 Task: Change the configuration of the board layout of the mark's project to sort by "Status" in ascending order.
Action: Mouse pressed left at (254, 165)
Screenshot: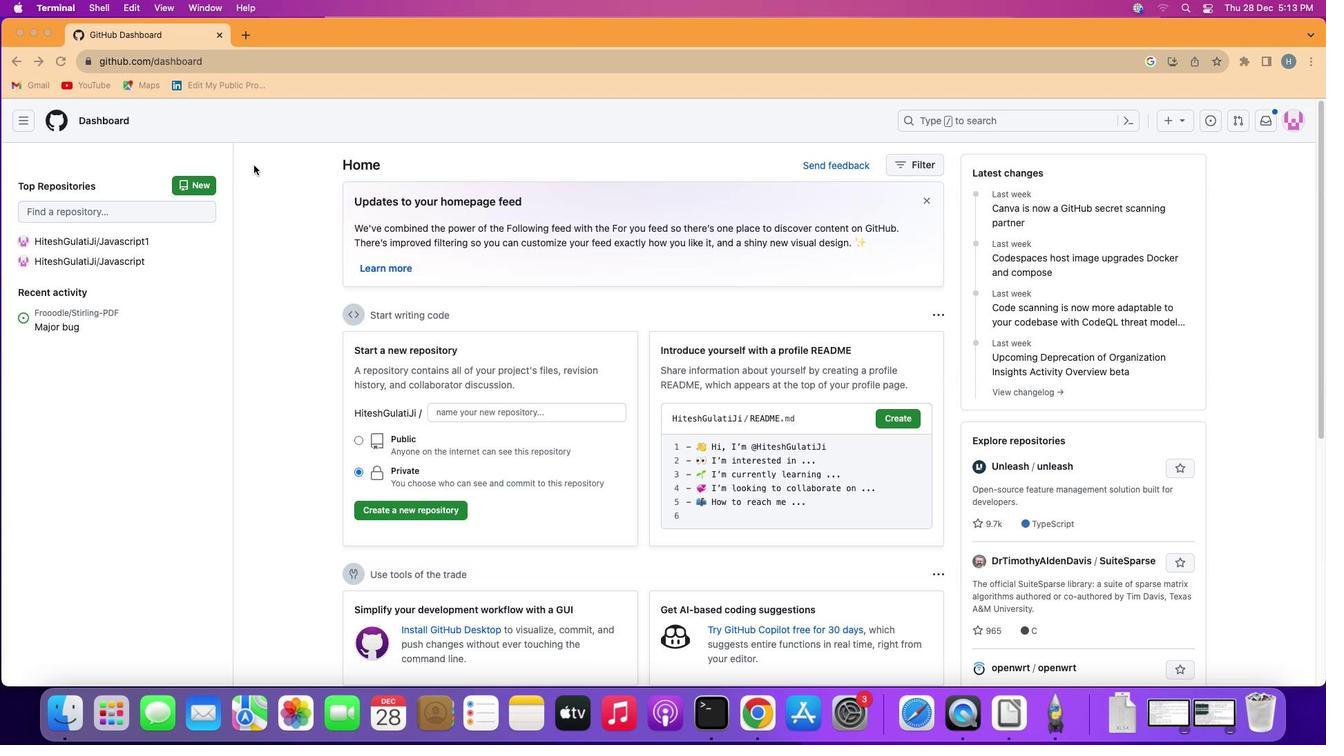 
Action: Mouse moved to (24, 118)
Screenshot: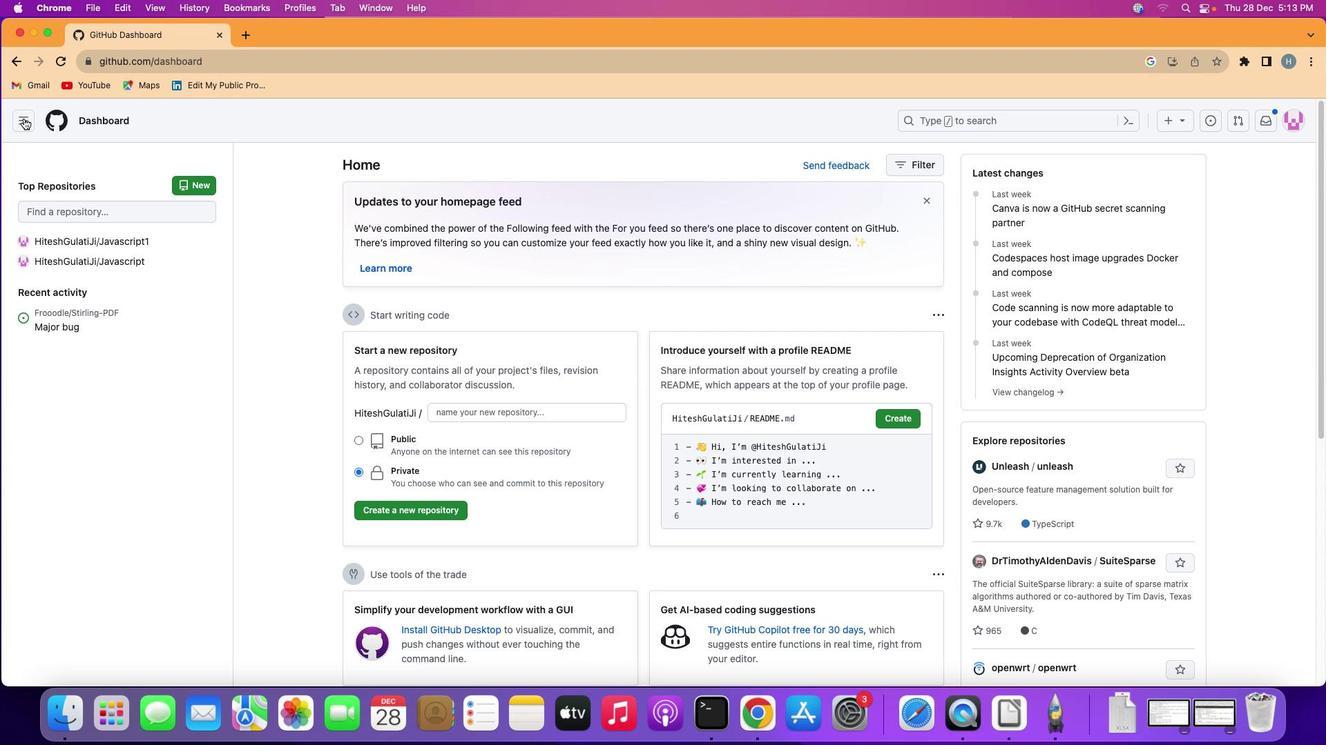 
Action: Mouse pressed left at (24, 118)
Screenshot: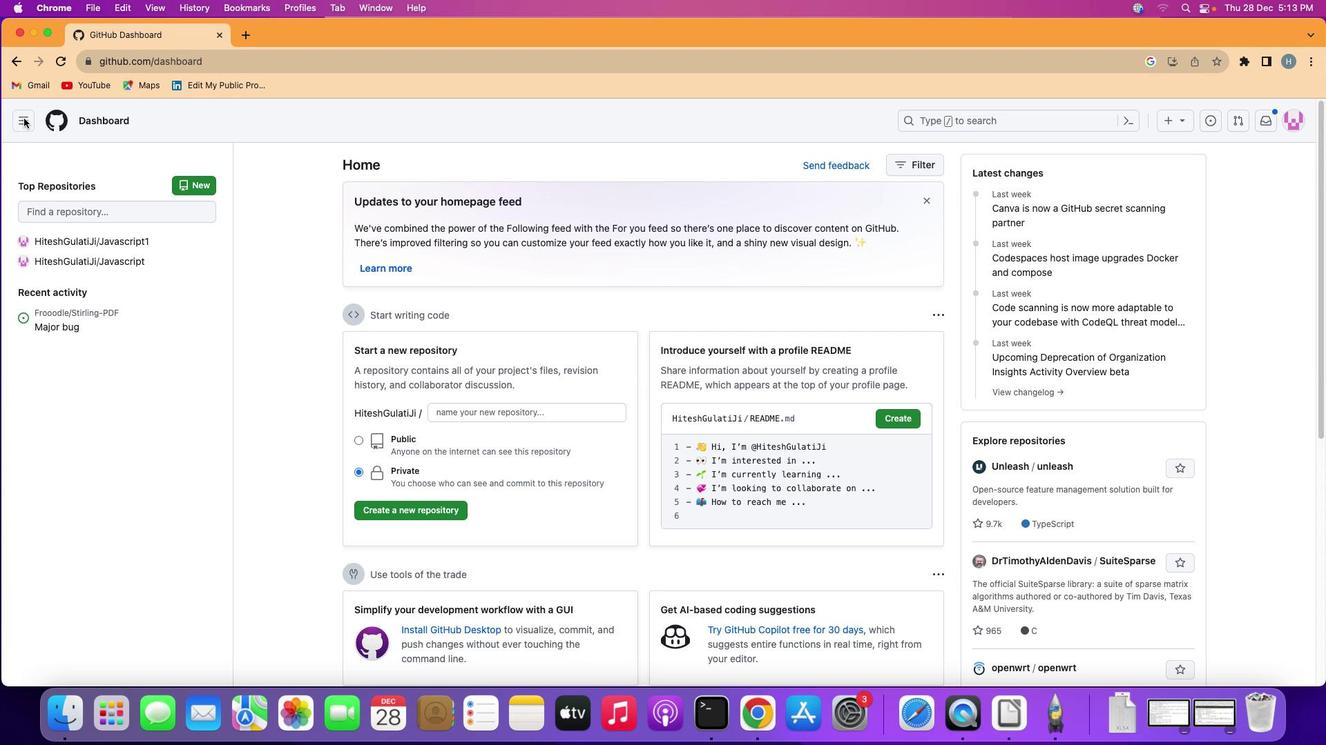 
Action: Mouse moved to (71, 223)
Screenshot: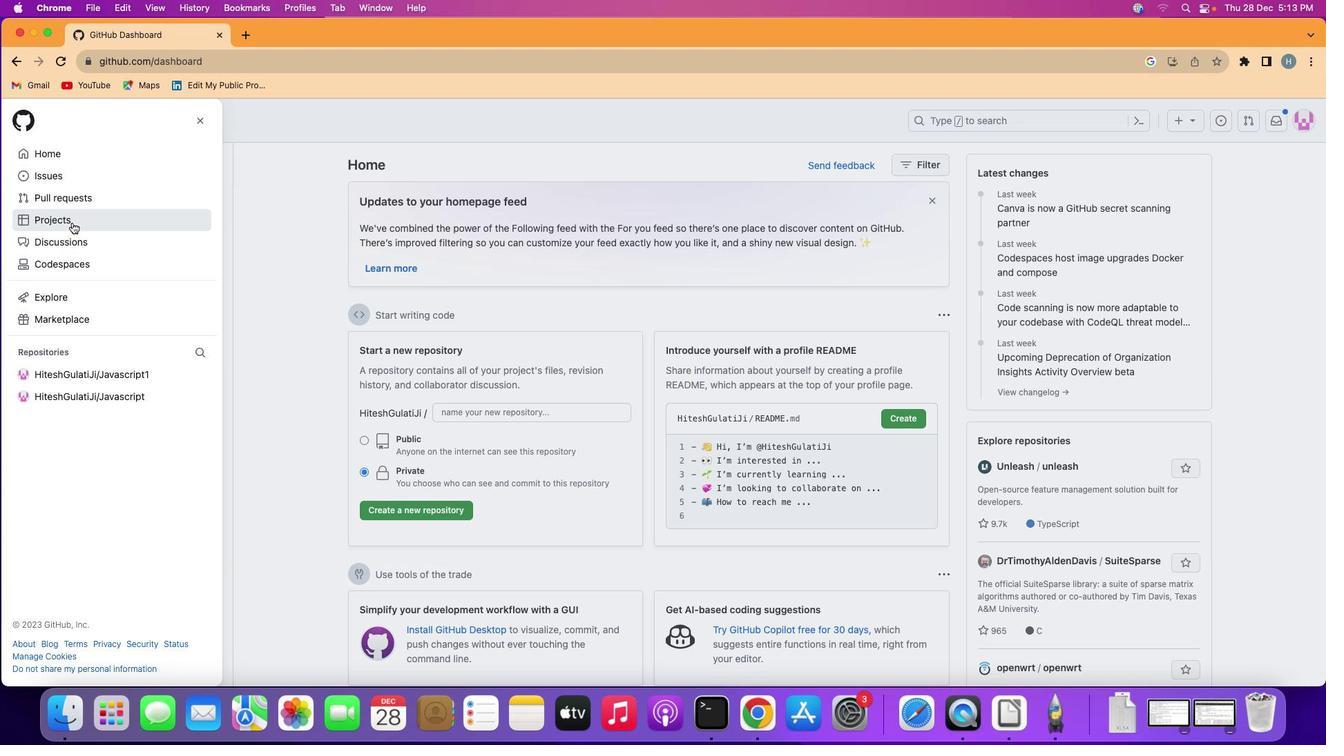 
Action: Mouse pressed left at (71, 223)
Screenshot: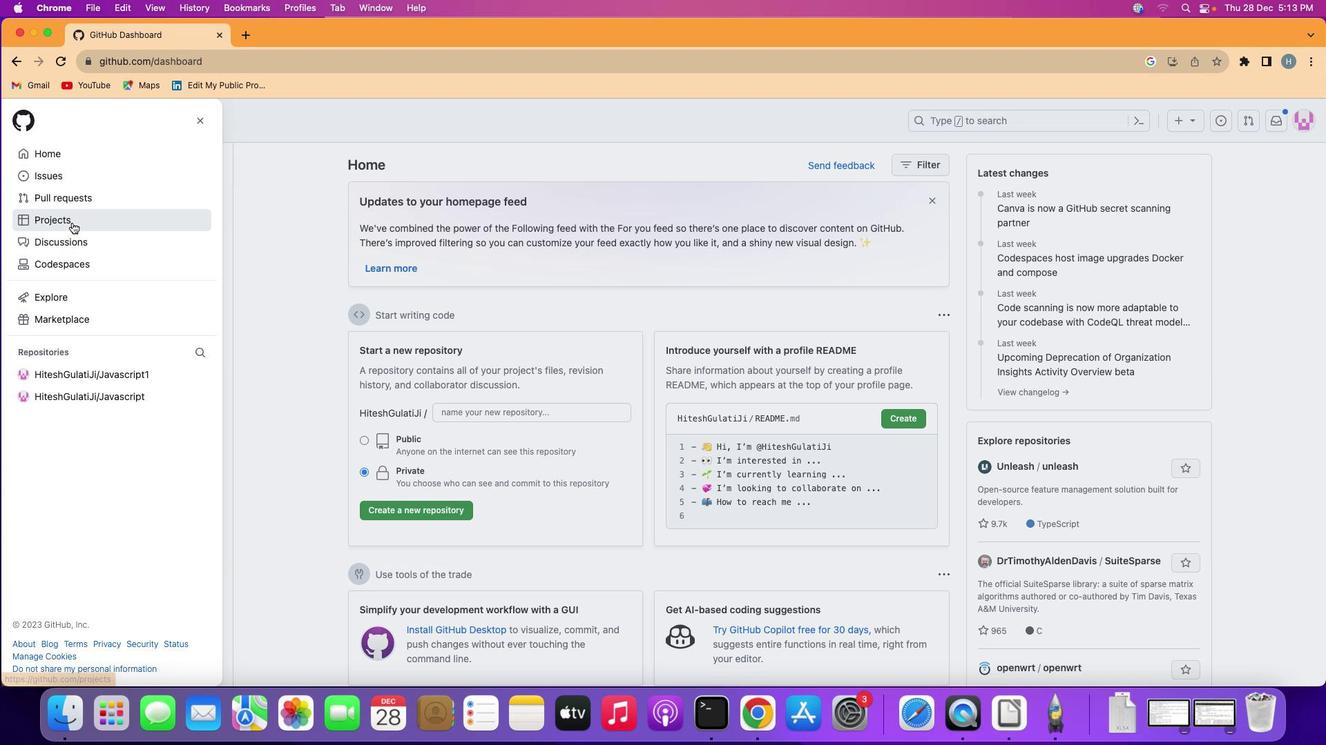 
Action: Mouse moved to (509, 252)
Screenshot: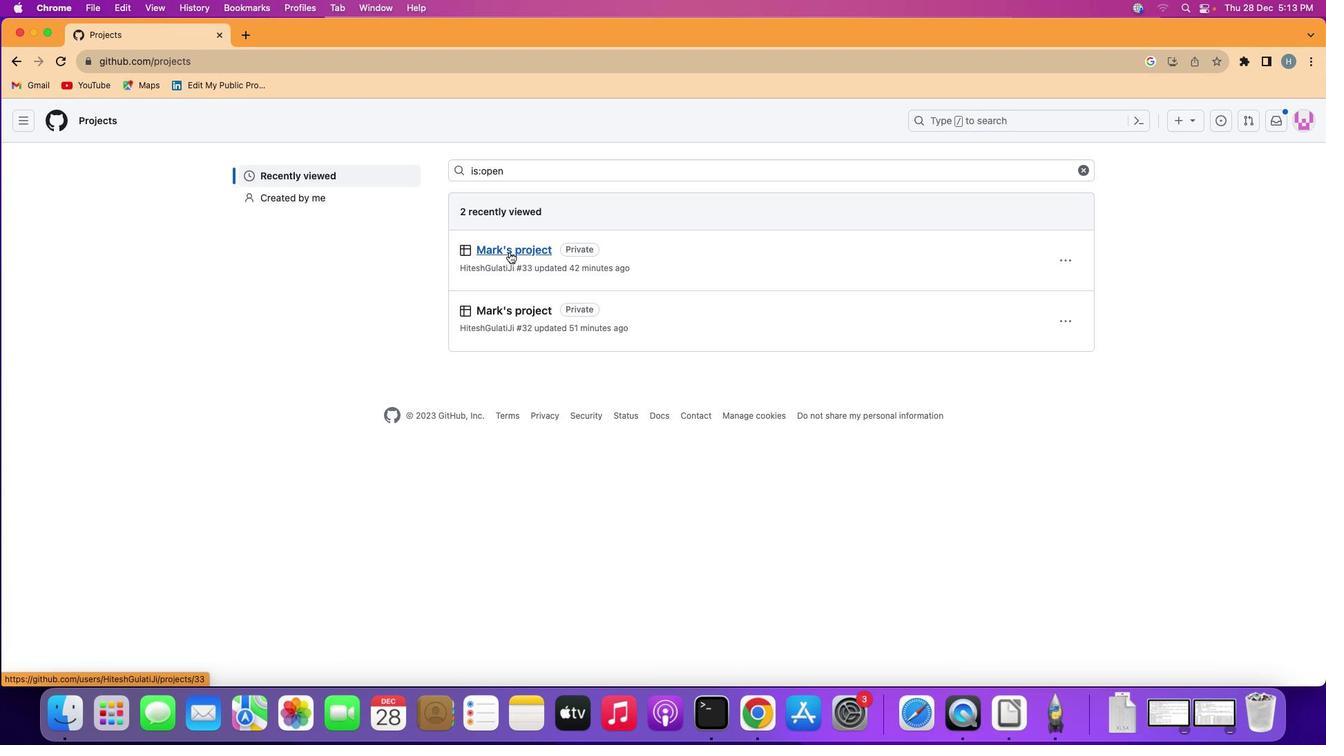 
Action: Mouse pressed left at (509, 252)
Screenshot: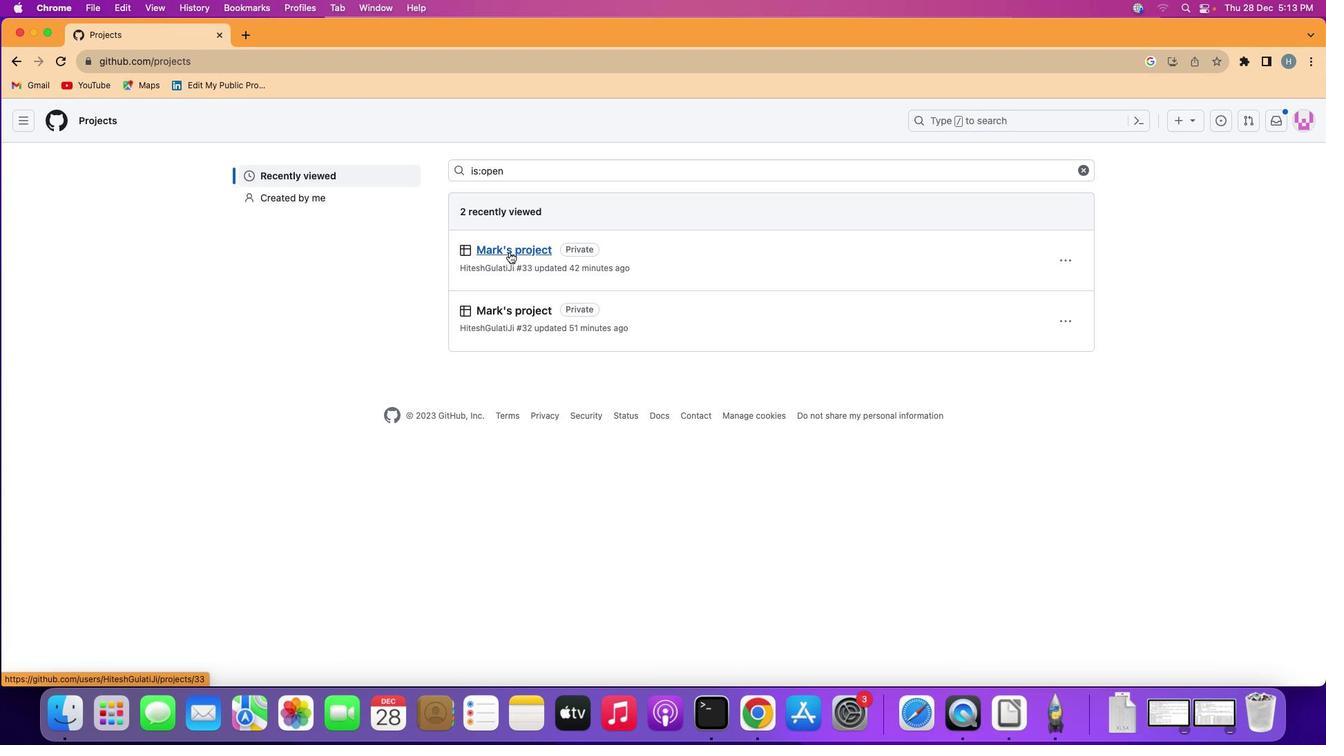 
Action: Mouse moved to (98, 186)
Screenshot: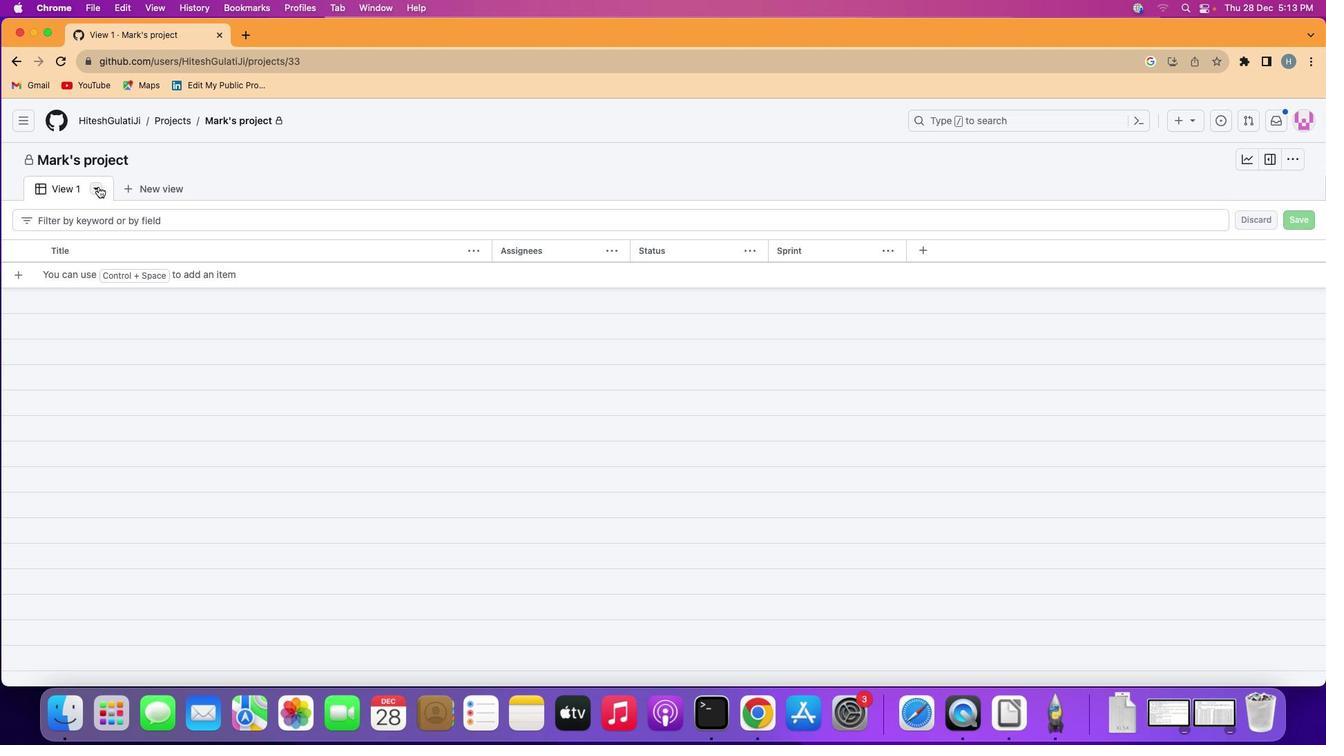 
Action: Mouse pressed left at (98, 186)
Screenshot: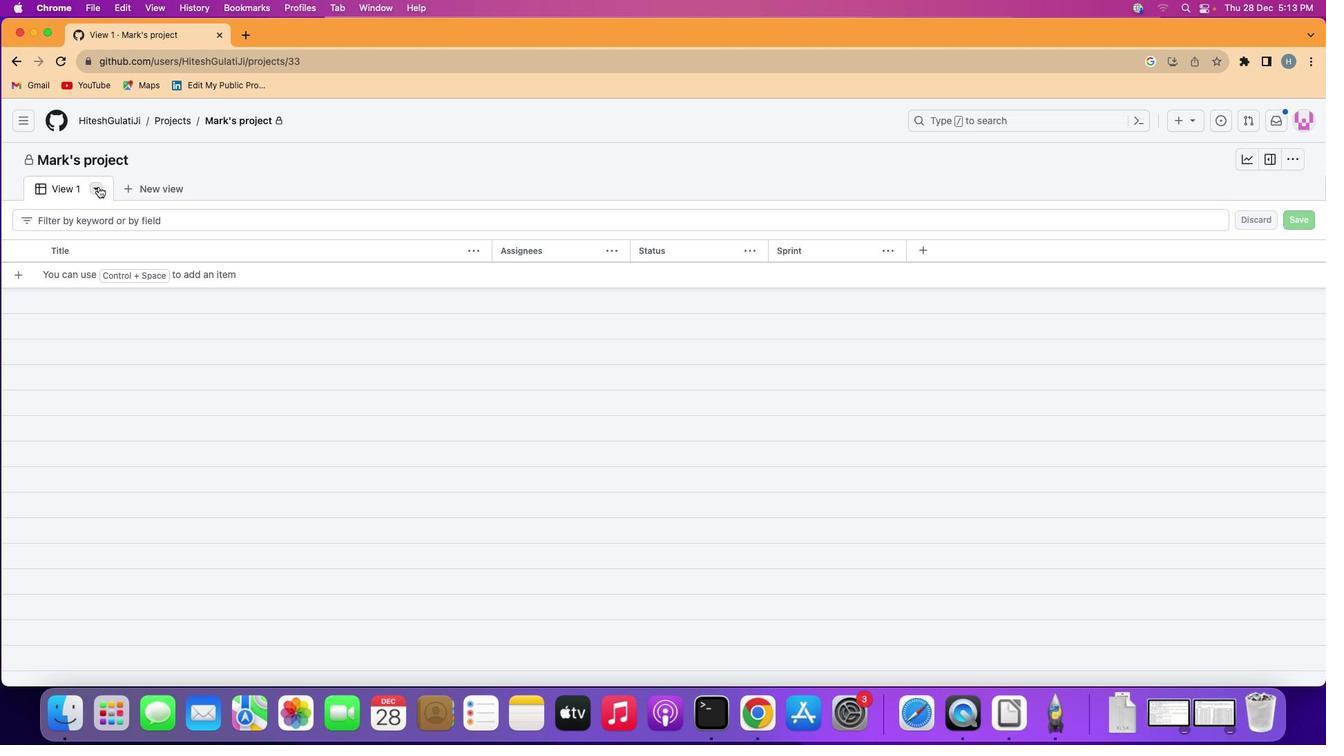 
Action: Mouse moved to (195, 237)
Screenshot: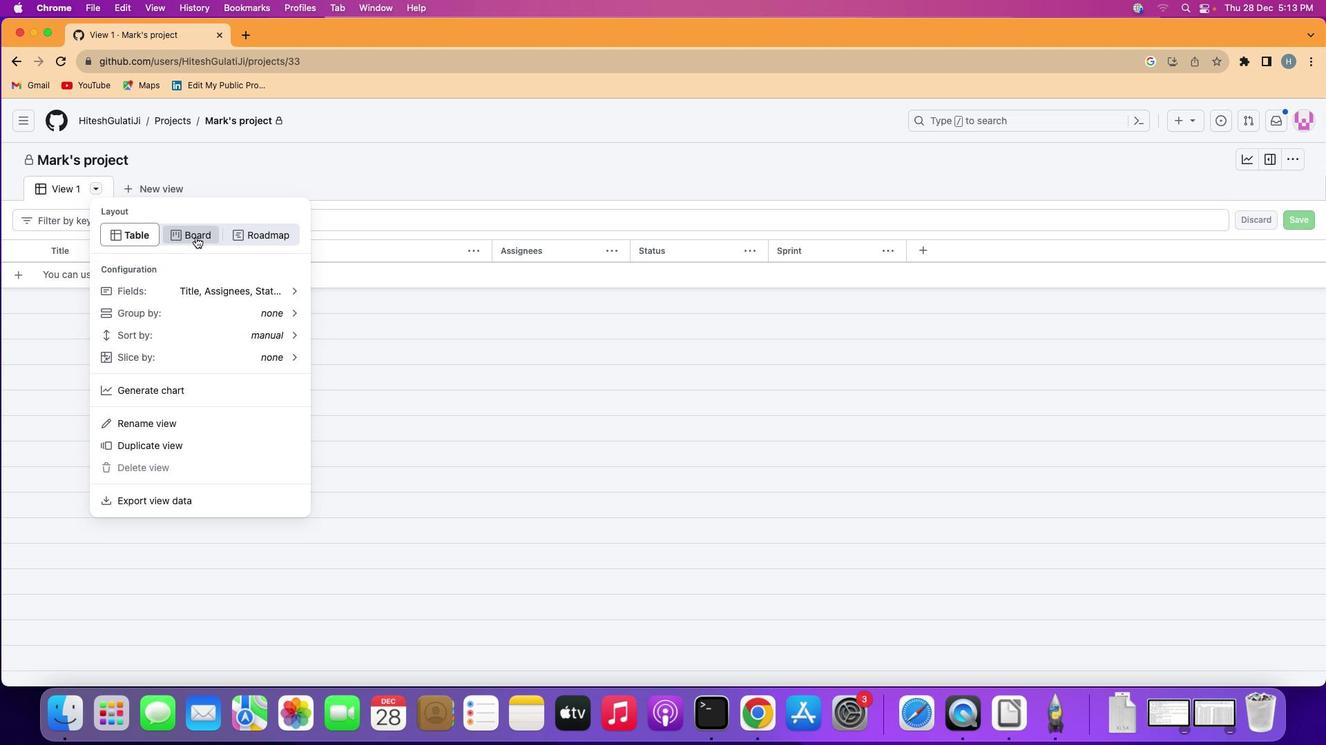 
Action: Mouse pressed left at (195, 237)
Screenshot: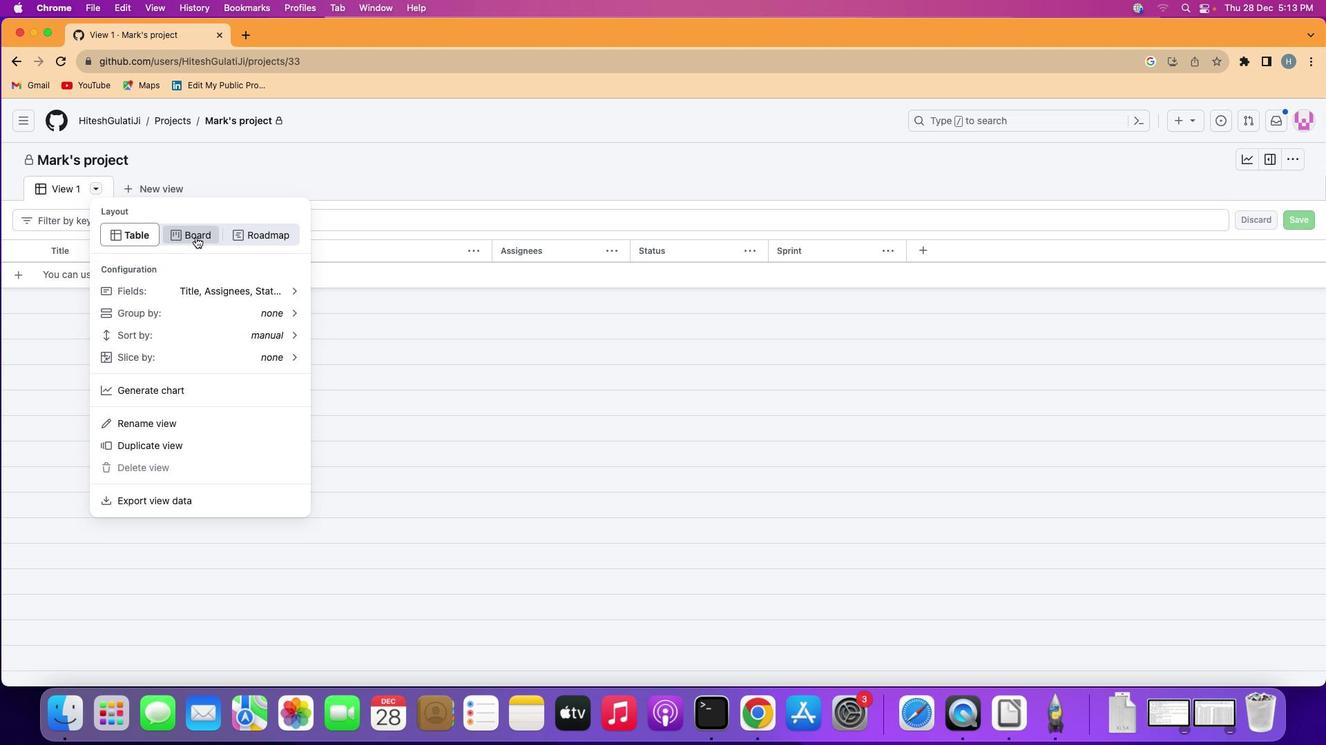 
Action: Mouse moved to (95, 185)
Screenshot: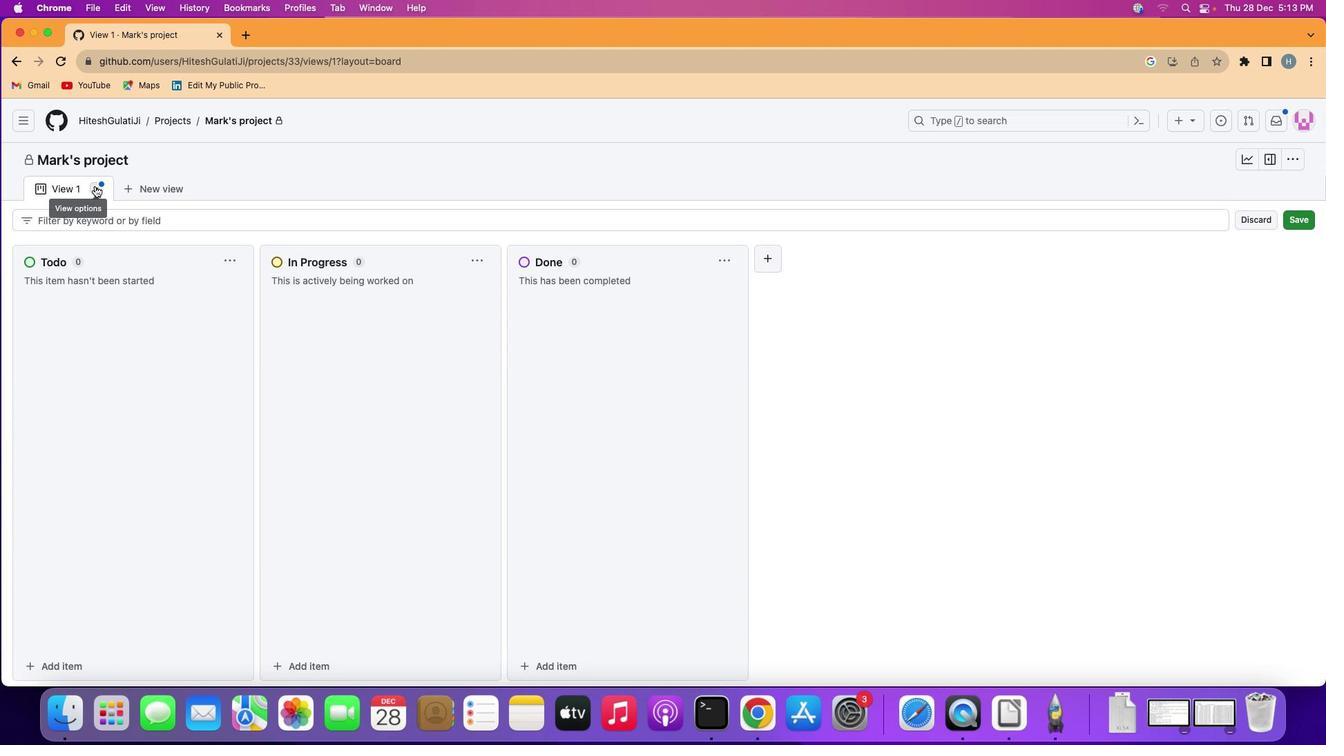 
Action: Mouse pressed left at (95, 185)
Screenshot: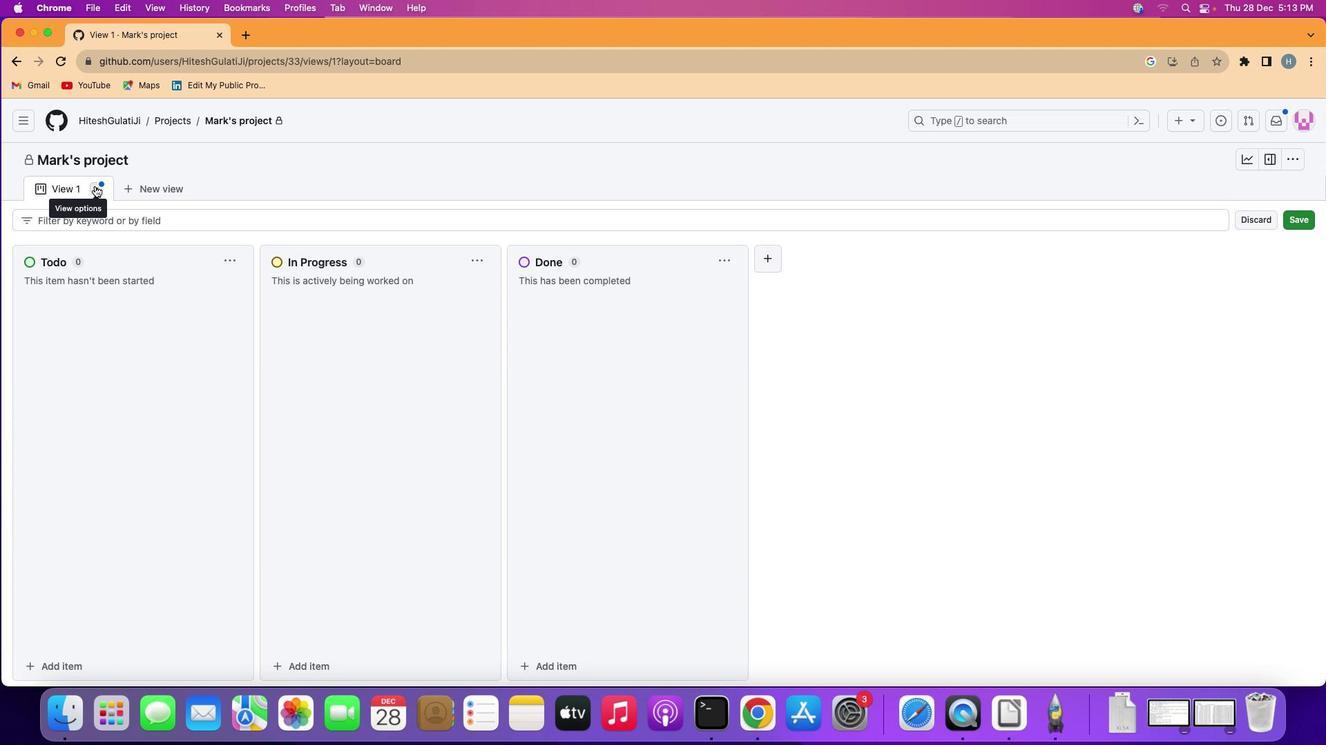 
Action: Mouse moved to (142, 357)
Screenshot: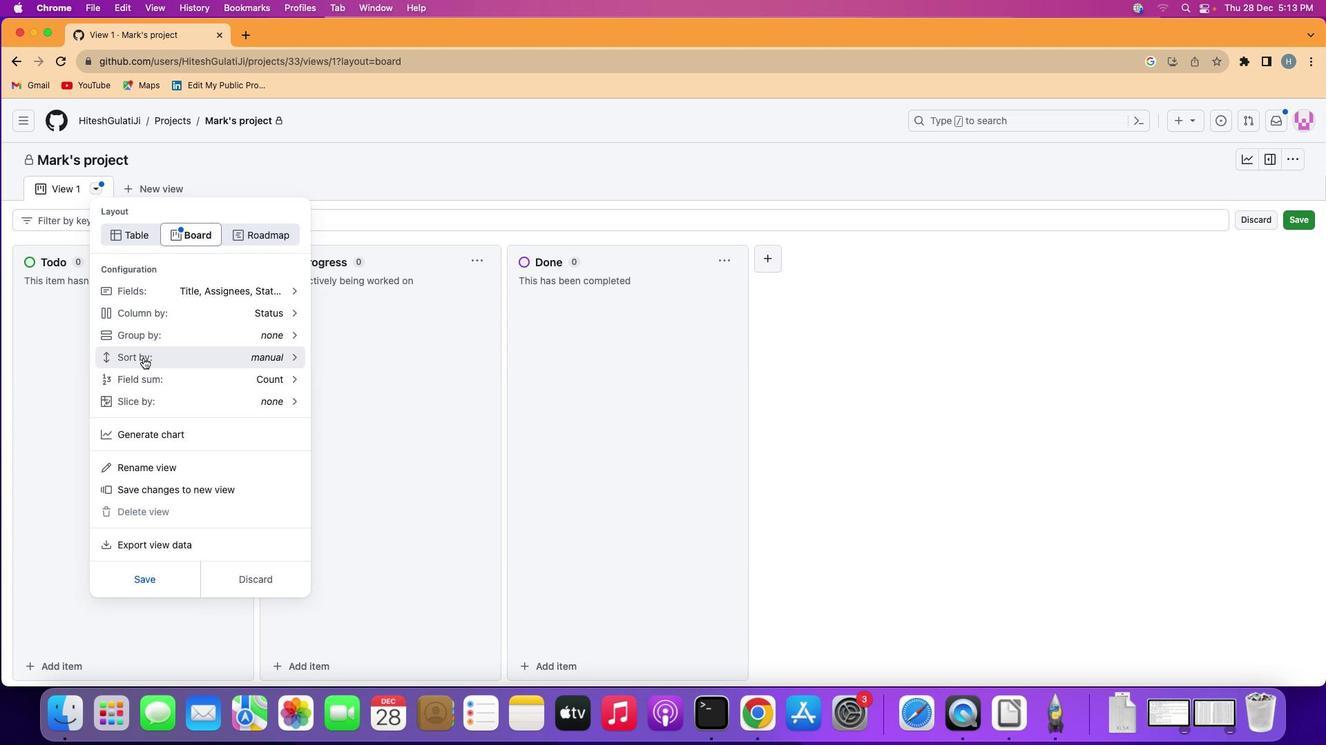 
Action: Mouse pressed left at (142, 357)
Screenshot: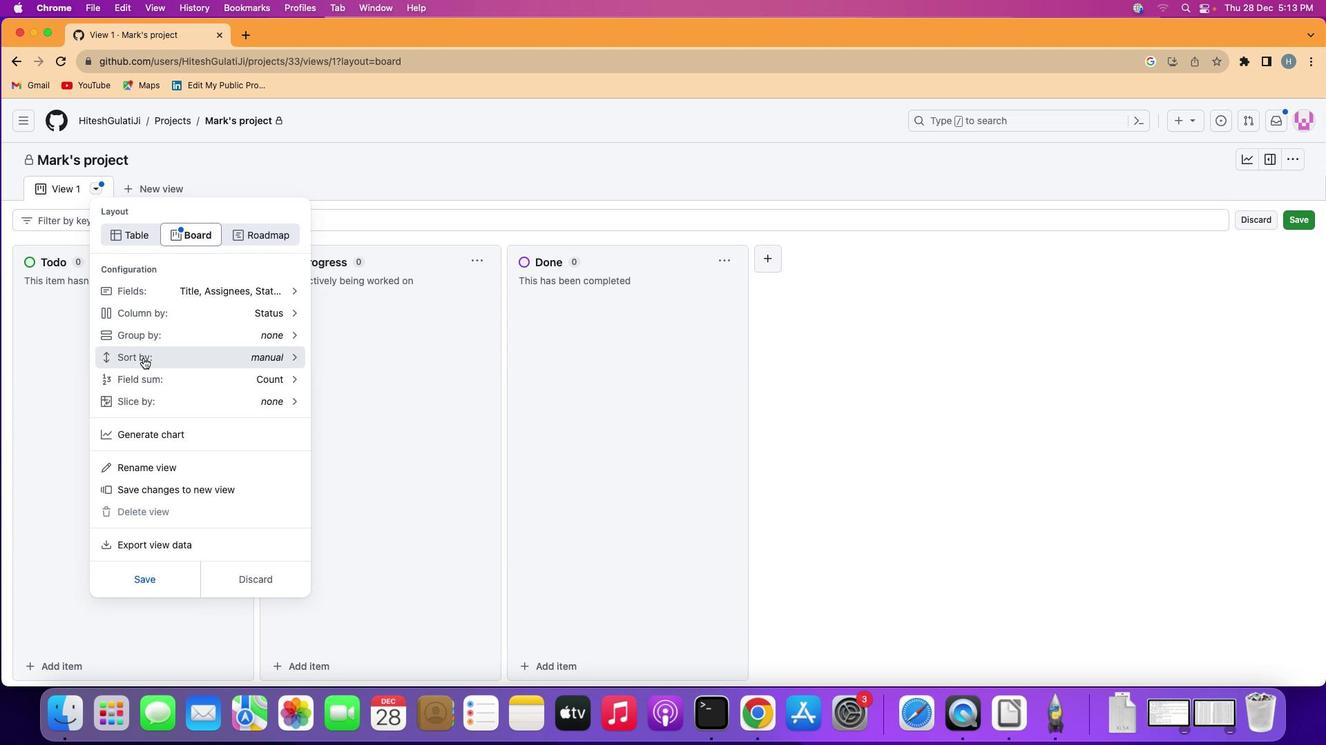 
Action: Mouse moved to (170, 299)
Screenshot: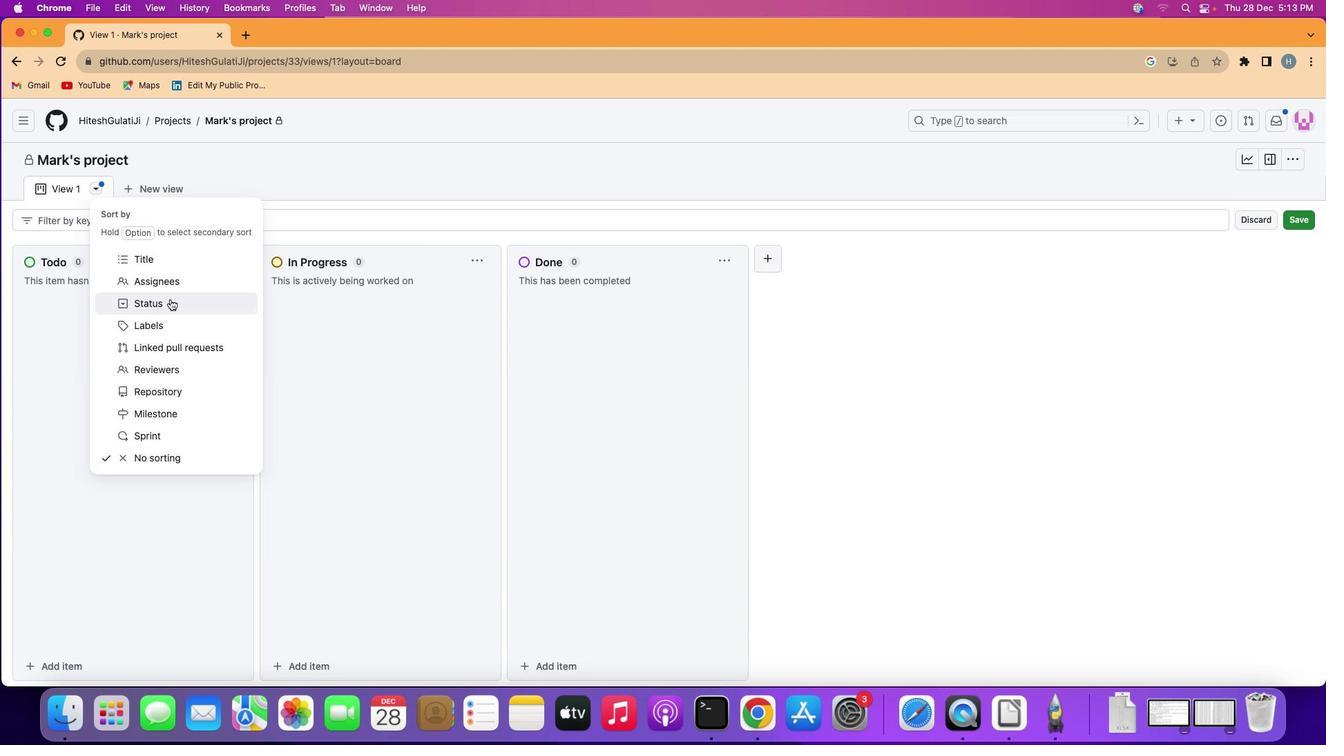 
Action: Mouse pressed left at (170, 299)
Screenshot: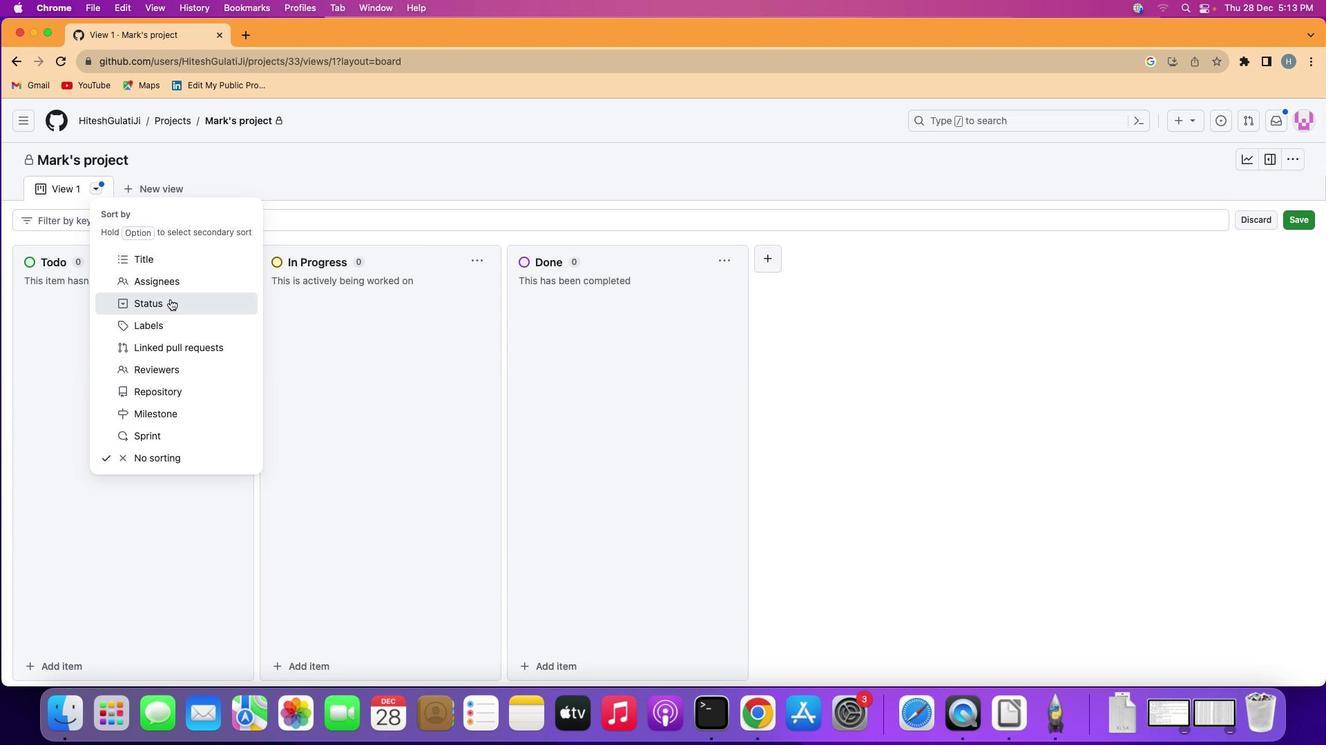 
Action: Mouse moved to (343, 349)
Screenshot: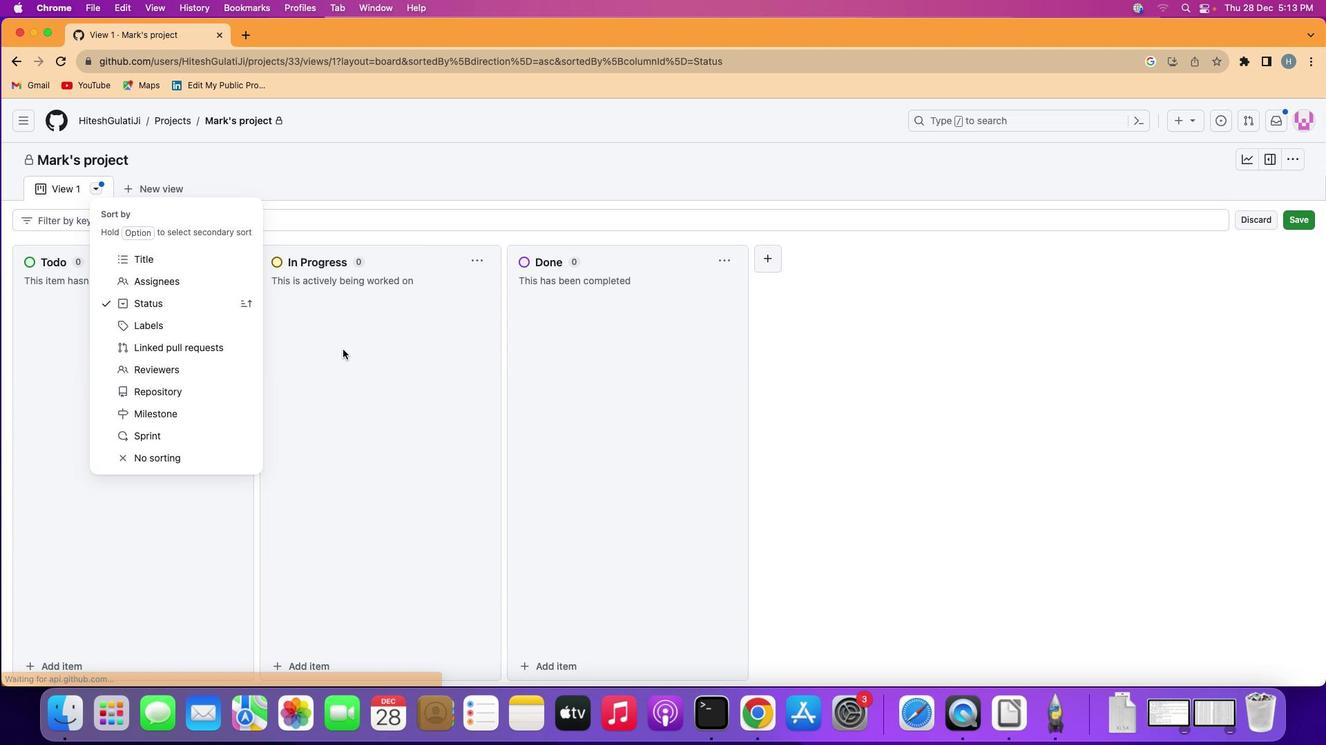 
